 Task: Create a section Sonic Storm and in the section, add a milestone Network automation in the project ComposePro
Action: Mouse moved to (867, 150)
Screenshot: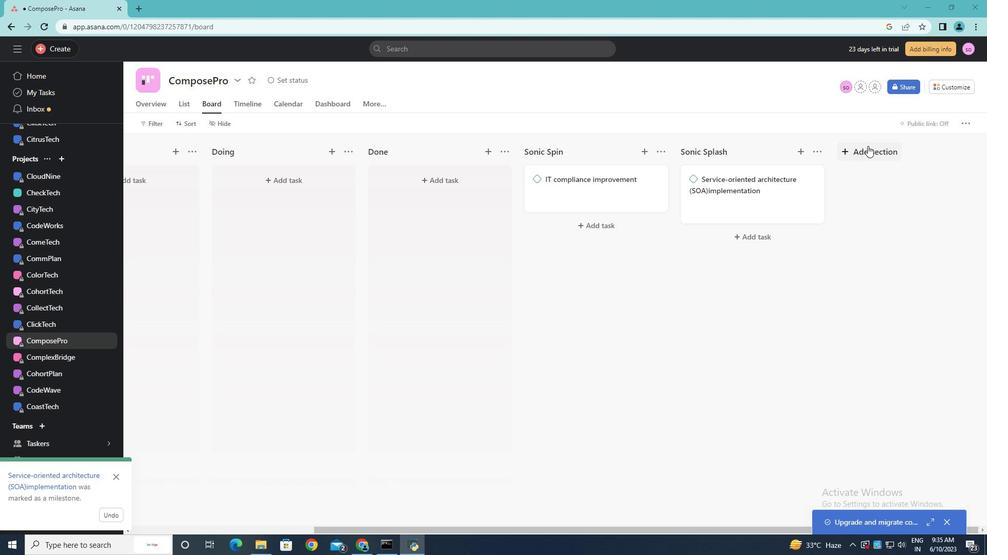 
Action: Mouse pressed left at (867, 150)
Screenshot: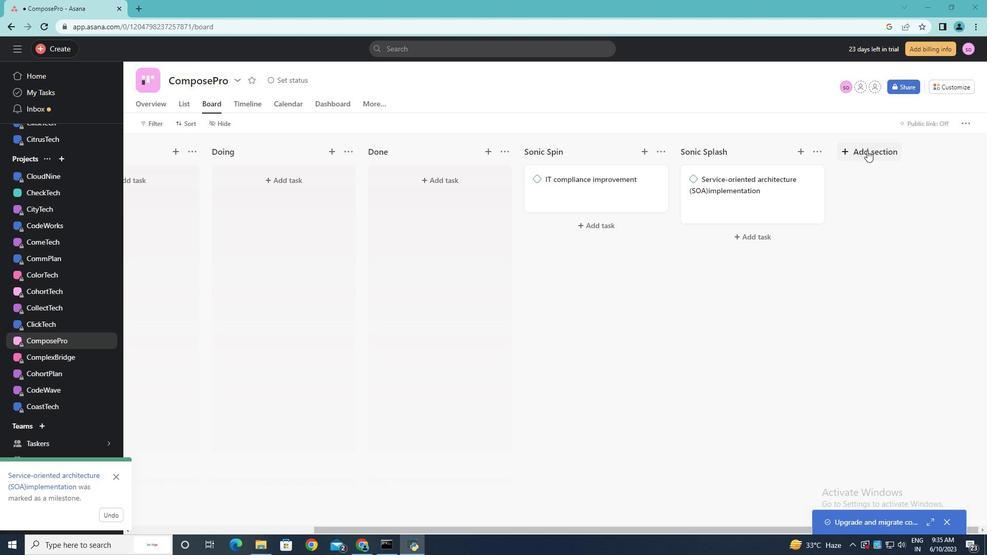 
Action: Key pressed <Key.shift>Sonic<Key.space><Key.shift>Storm<Key.enter>
Screenshot: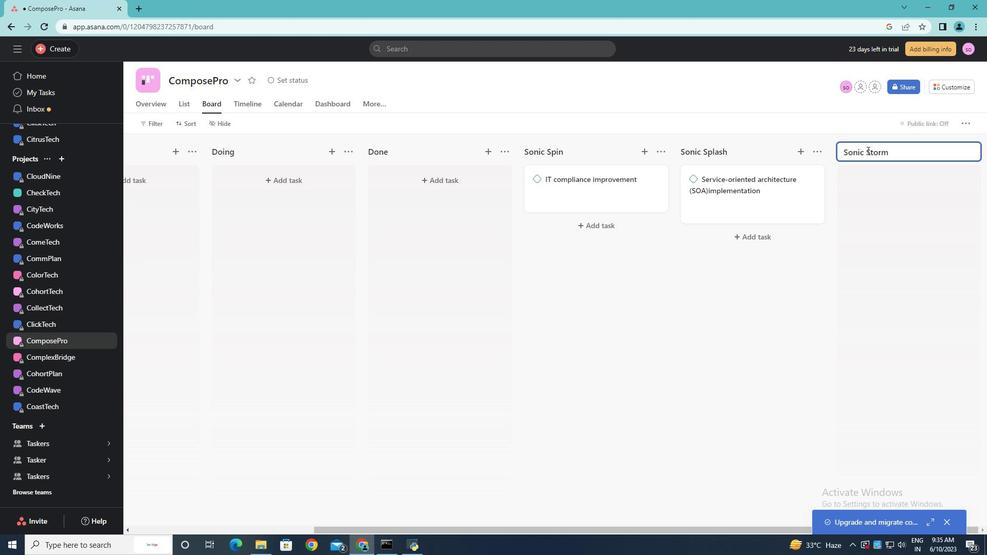 
Action: Mouse moved to (774, 181)
Screenshot: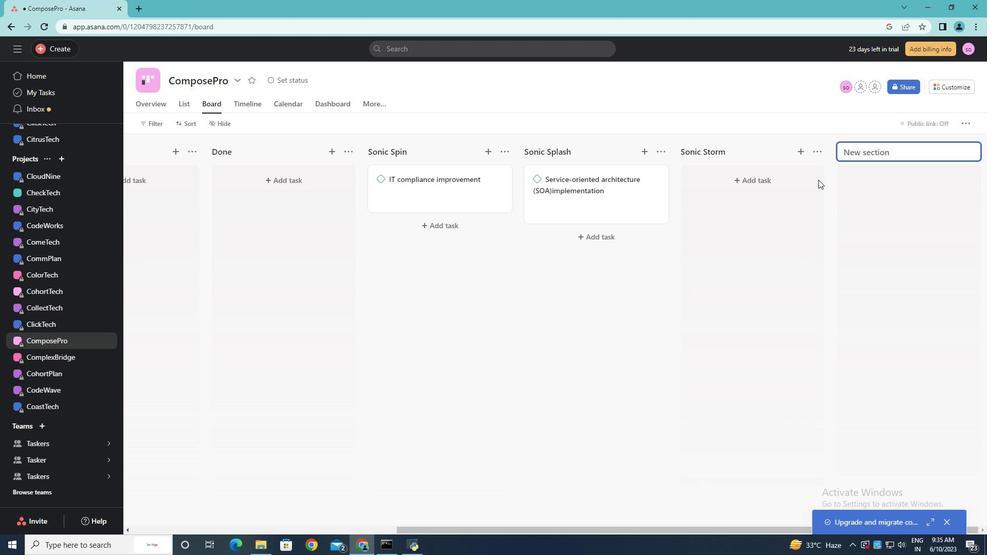 
Action: Mouse pressed left at (774, 181)
Screenshot: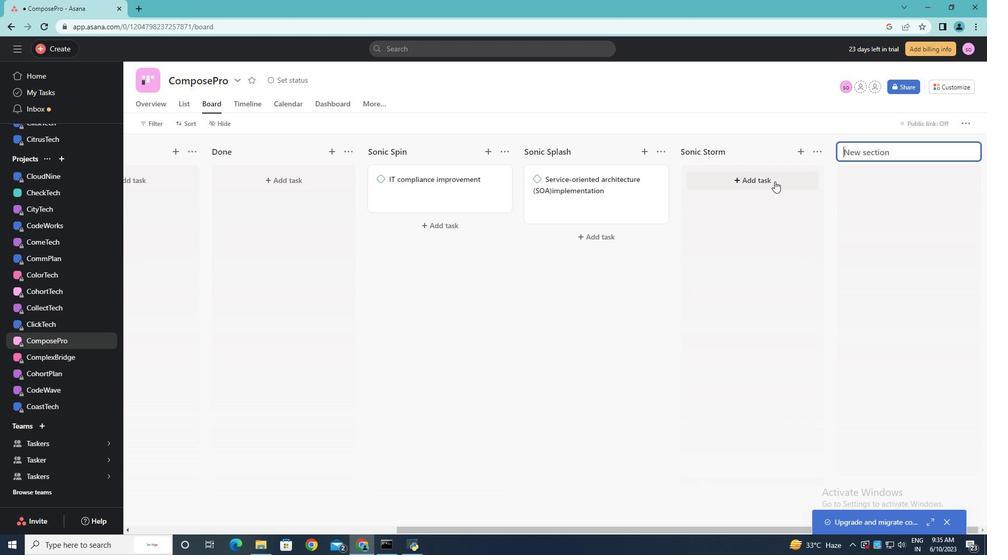 
Action: Key pressed <Key.shift><Key.shift><Key.shift><Key.shift>Network<Key.space>aur<Key.backspace>tomantion<Key.enter>
Screenshot: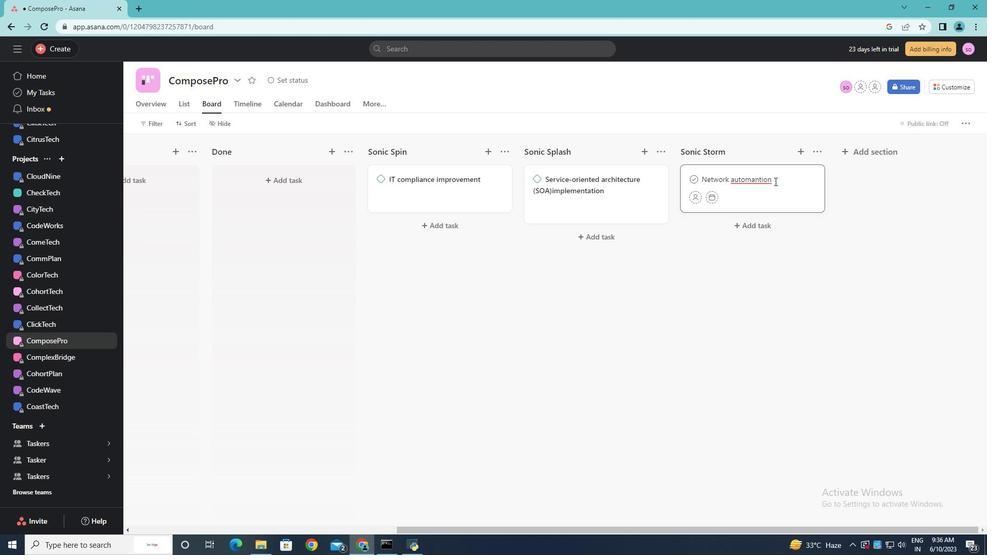
Action: Mouse moved to (813, 179)
Screenshot: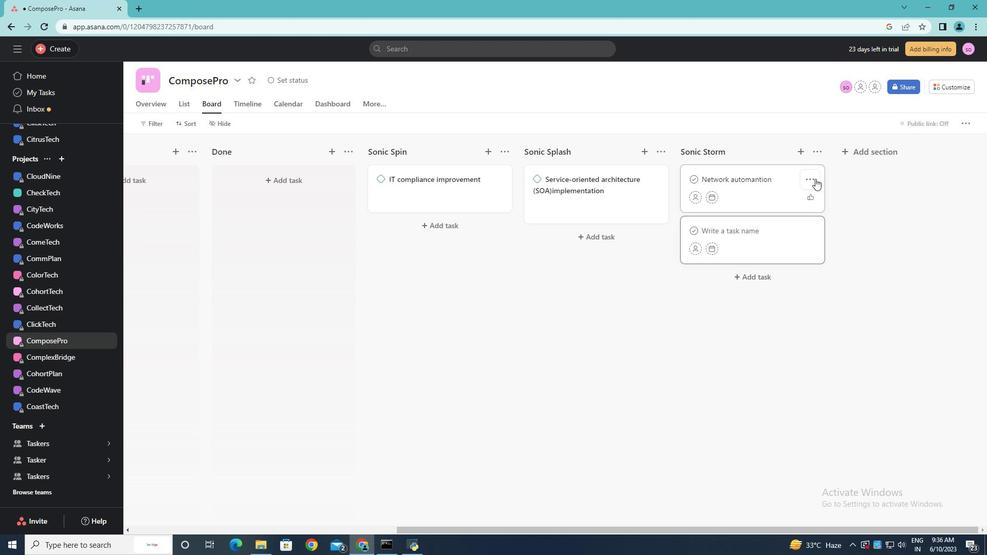 
Action: Mouse pressed left at (813, 179)
Screenshot: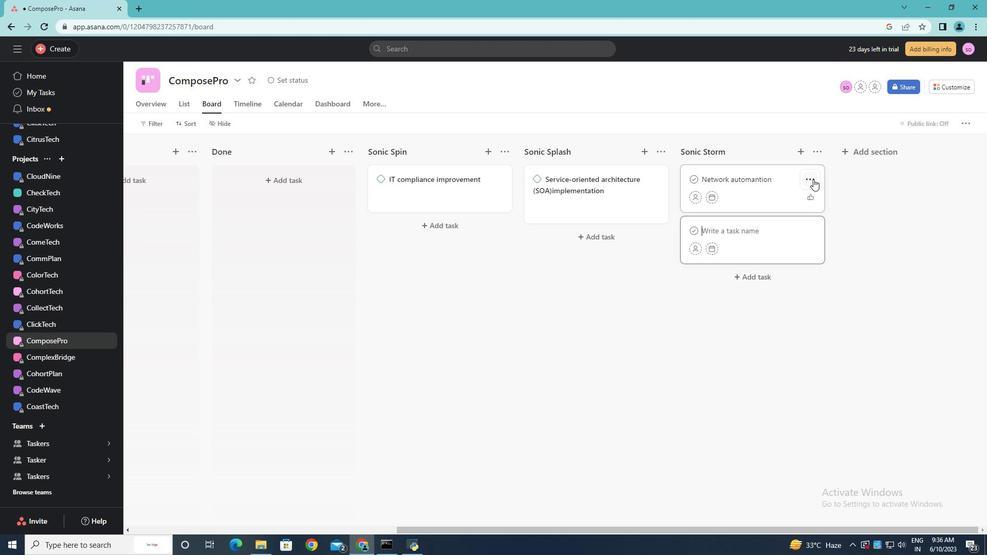 
Action: Mouse moved to (834, 357)
Screenshot: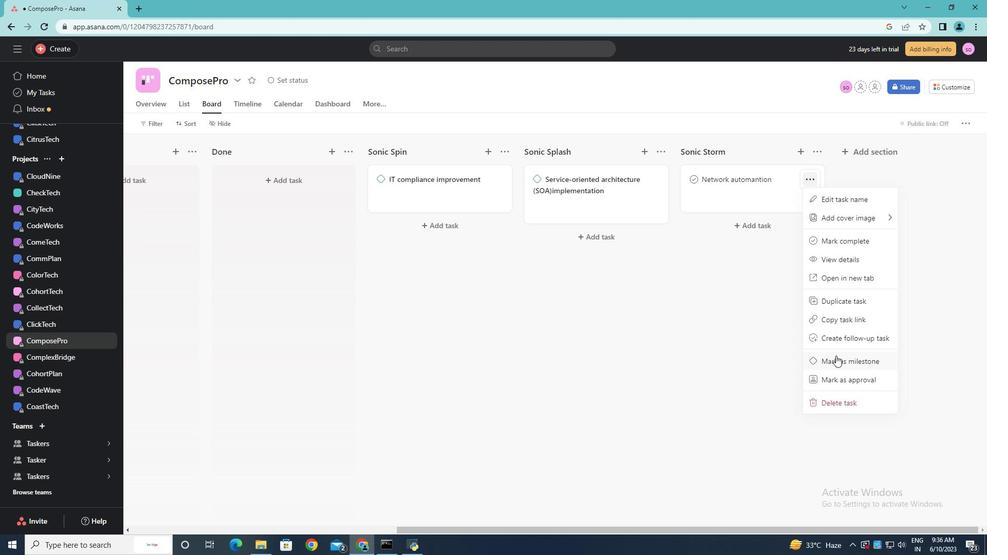 
Action: Mouse pressed left at (834, 357)
Screenshot: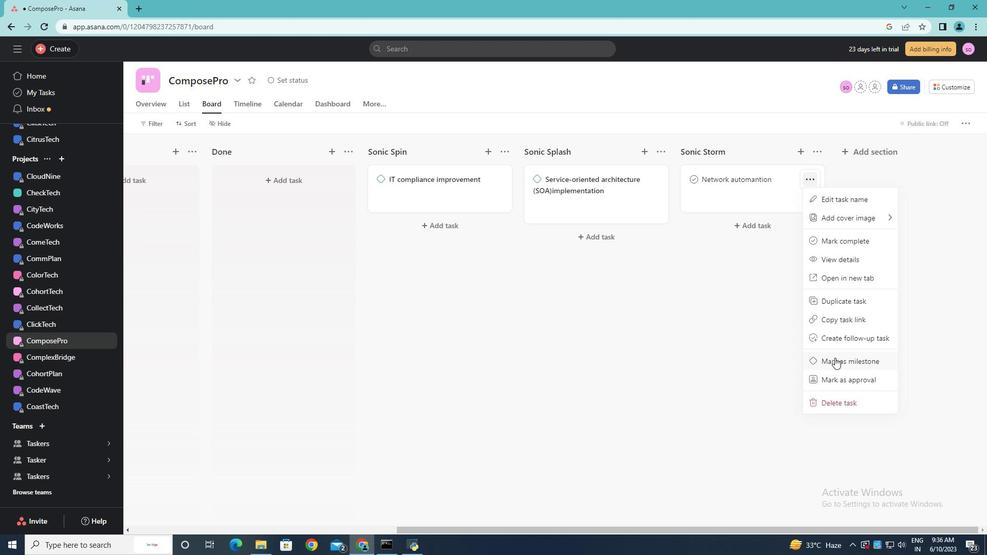 
Action: Mouse moved to (818, 261)
Screenshot: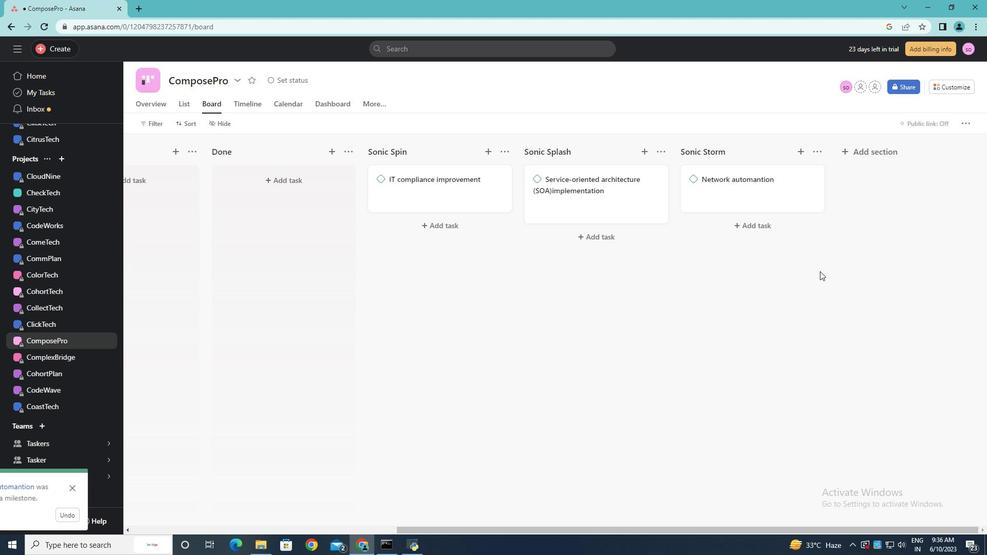 
